 Task: Add Market Corner Cheese Tamales With Roasted Anaheim Chiles to the cart.
Action: Mouse moved to (31, 303)
Screenshot: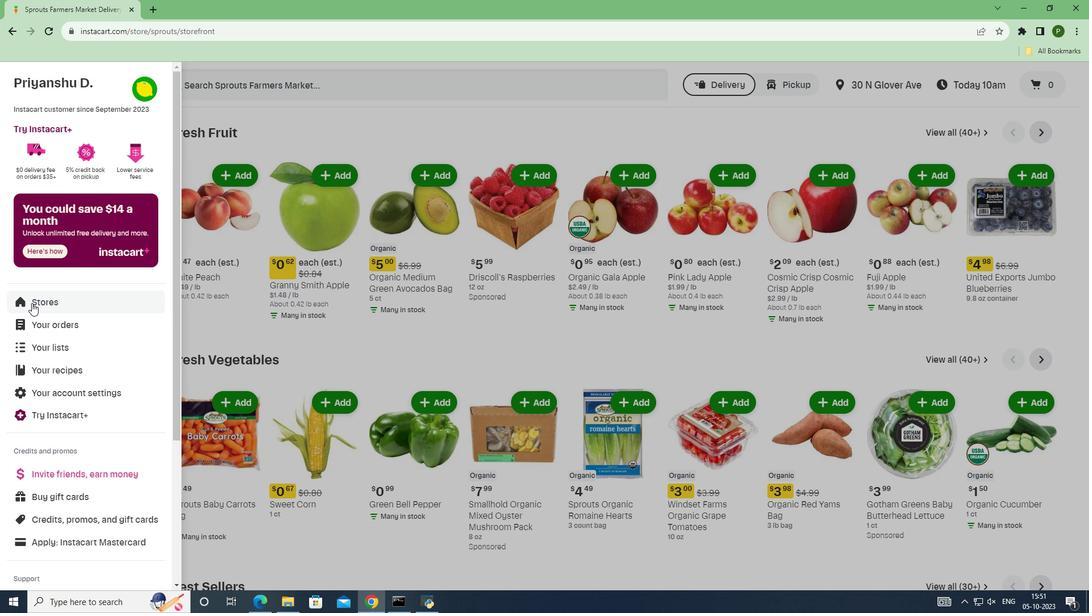
Action: Mouse pressed left at (31, 303)
Screenshot: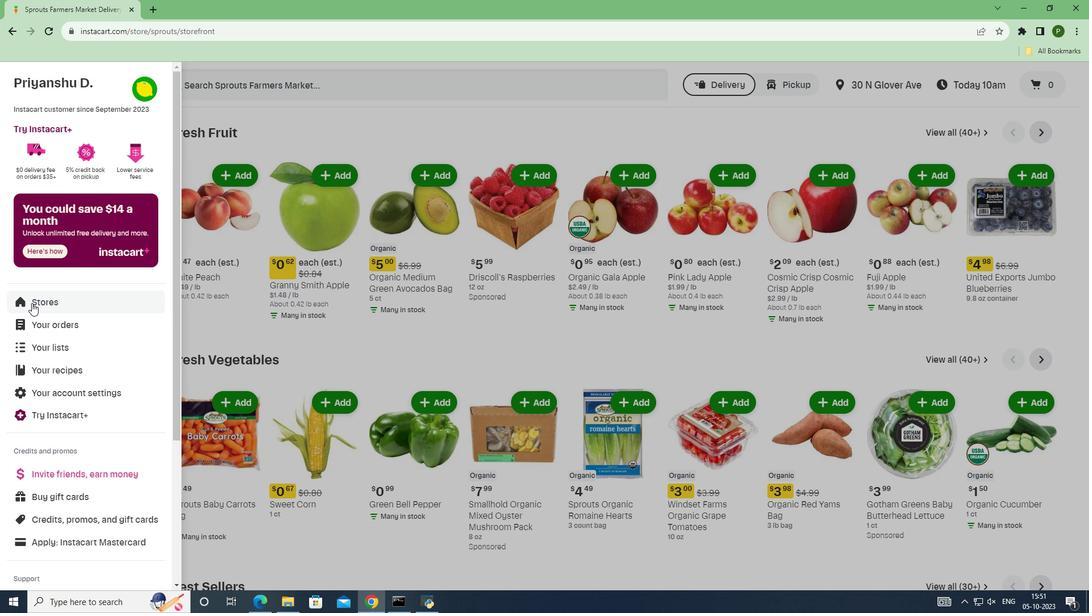 
Action: Mouse moved to (269, 118)
Screenshot: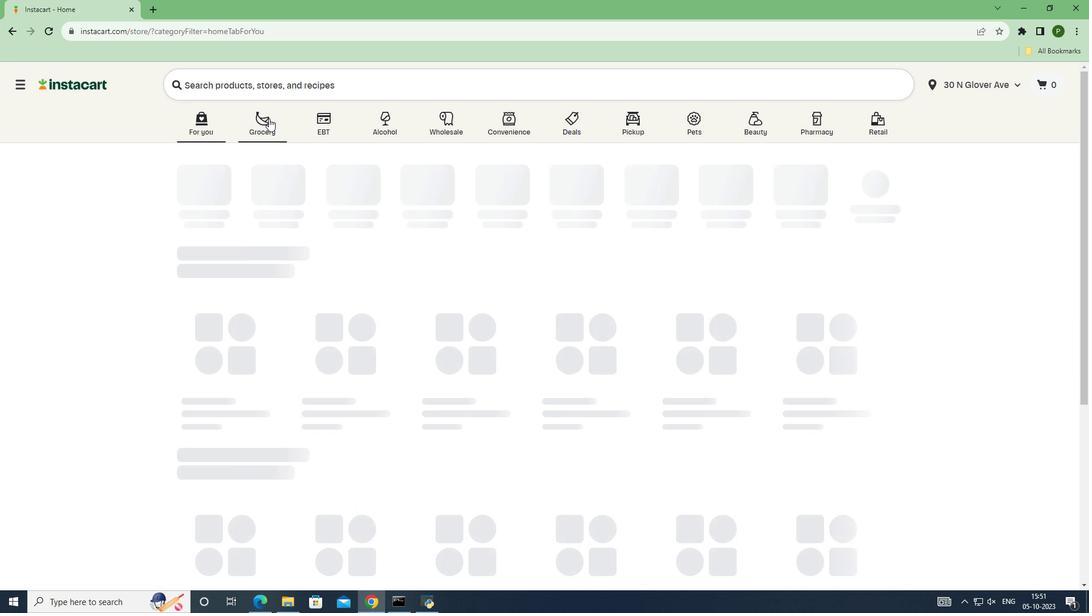 
Action: Mouse pressed left at (269, 118)
Screenshot: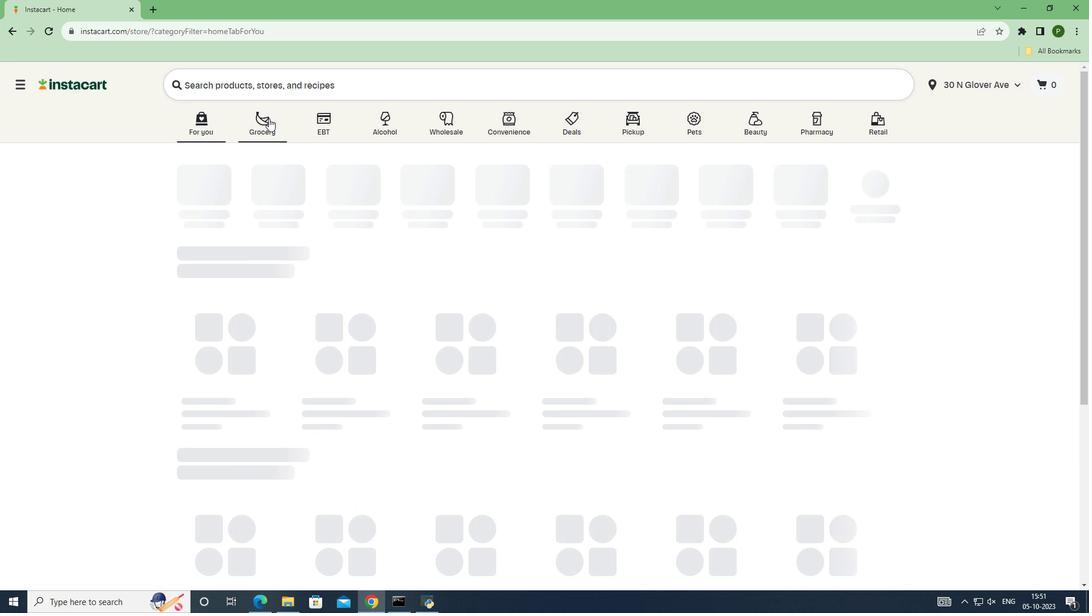 
Action: Mouse moved to (716, 257)
Screenshot: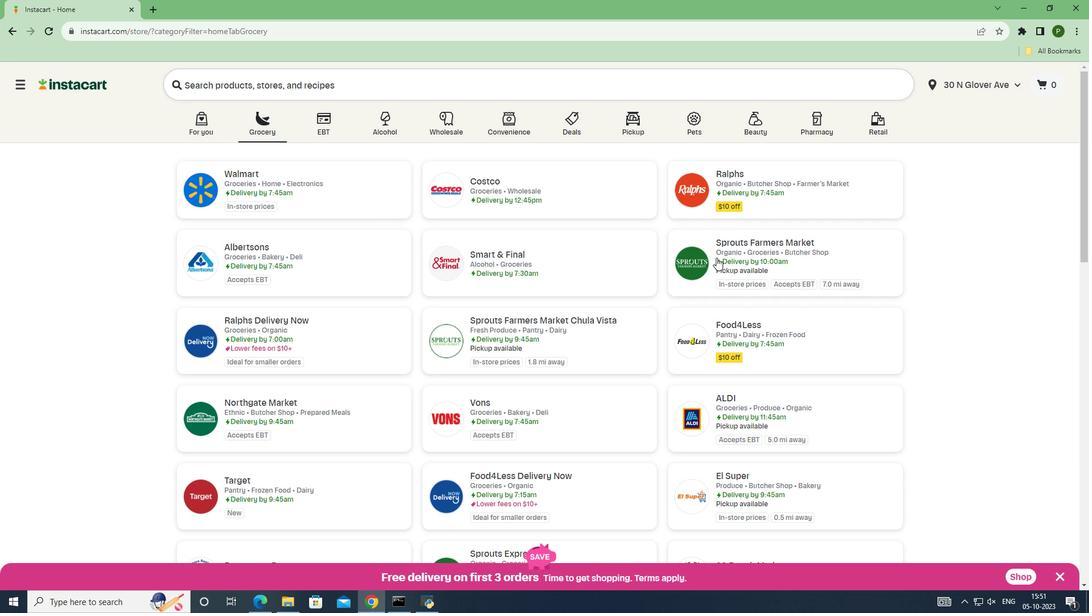 
Action: Mouse pressed left at (716, 257)
Screenshot: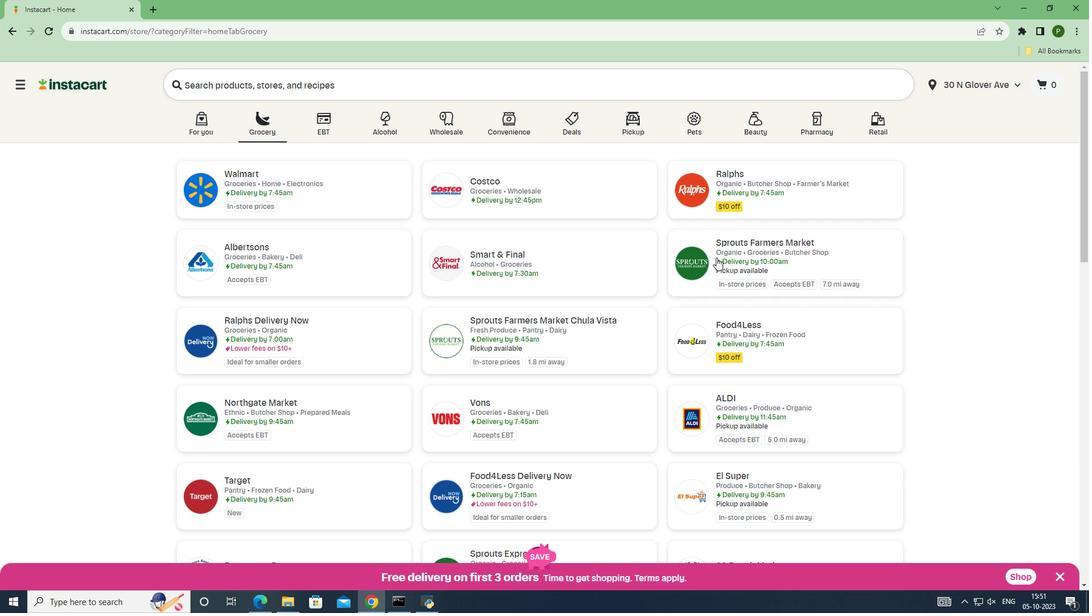 
Action: Mouse moved to (97, 320)
Screenshot: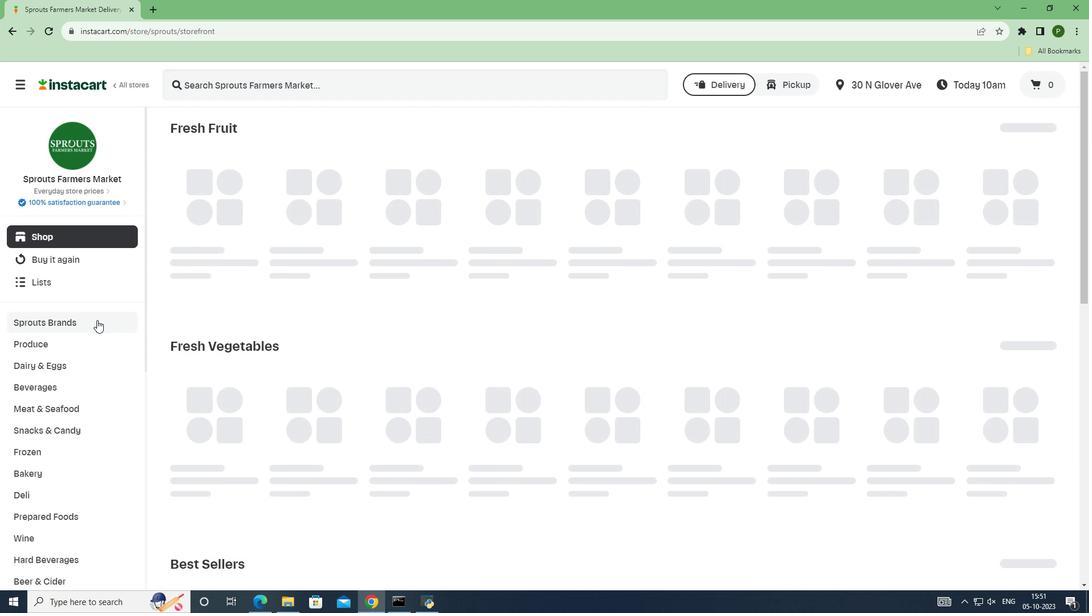 
Action: Mouse pressed left at (97, 320)
Screenshot: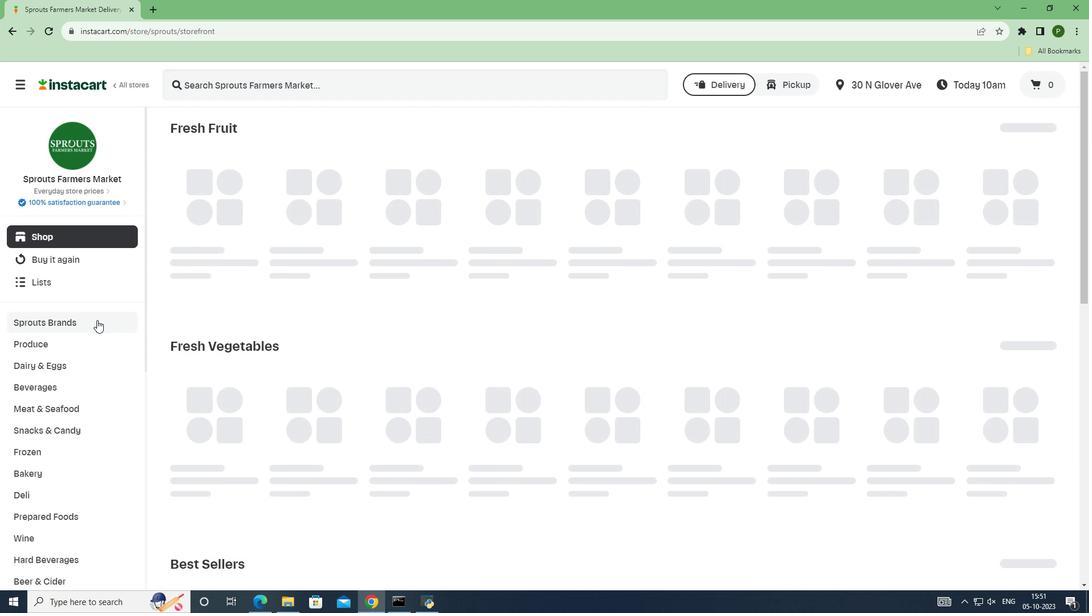 
Action: Mouse moved to (53, 448)
Screenshot: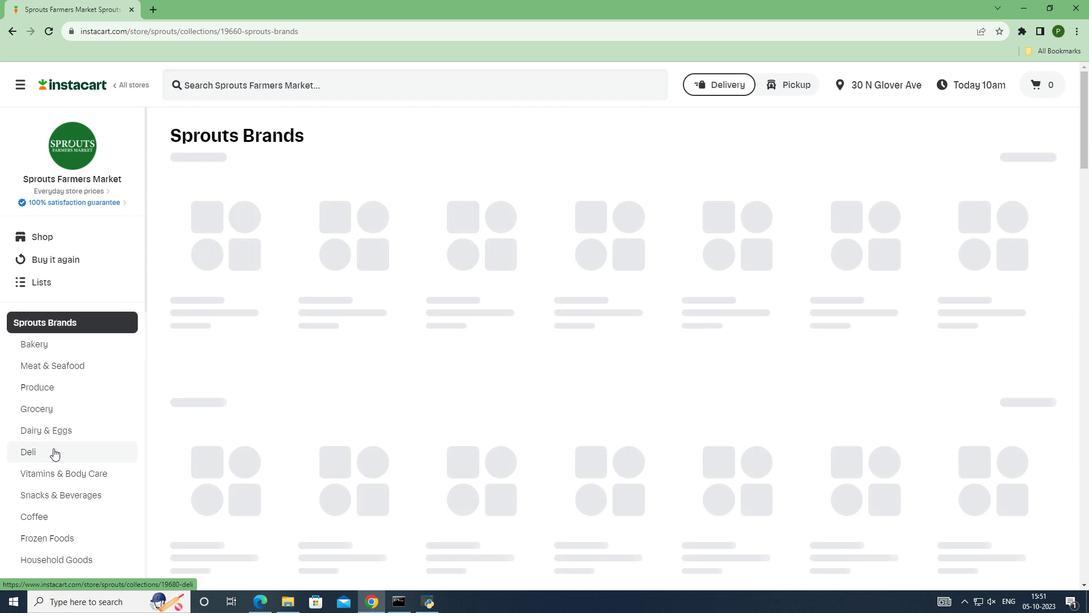 
Action: Mouse pressed left at (53, 448)
Screenshot: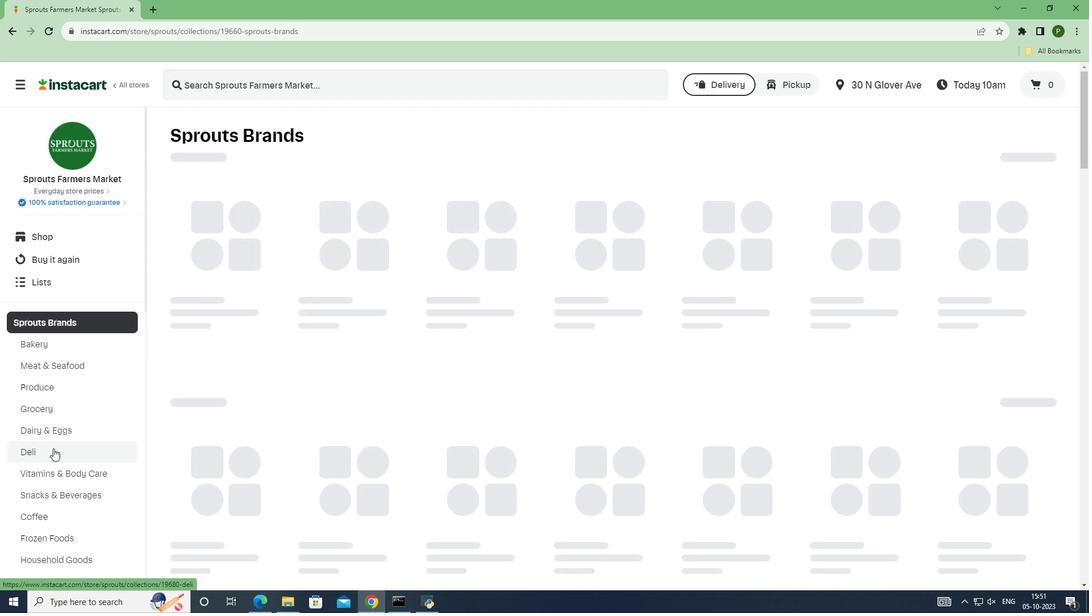 
Action: Mouse moved to (230, 83)
Screenshot: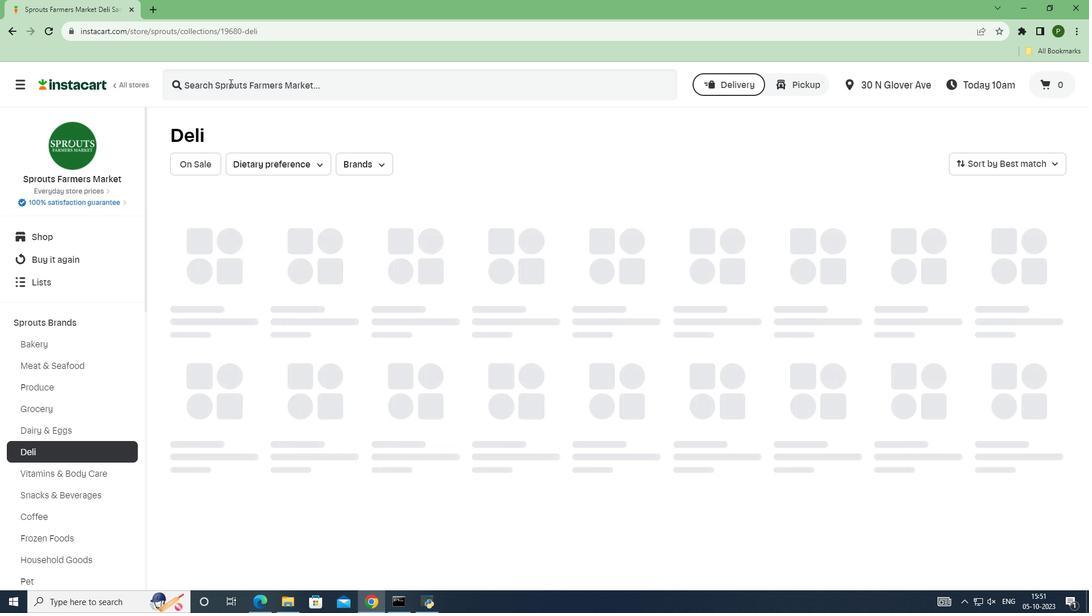 
Action: Mouse pressed left at (230, 83)
Screenshot: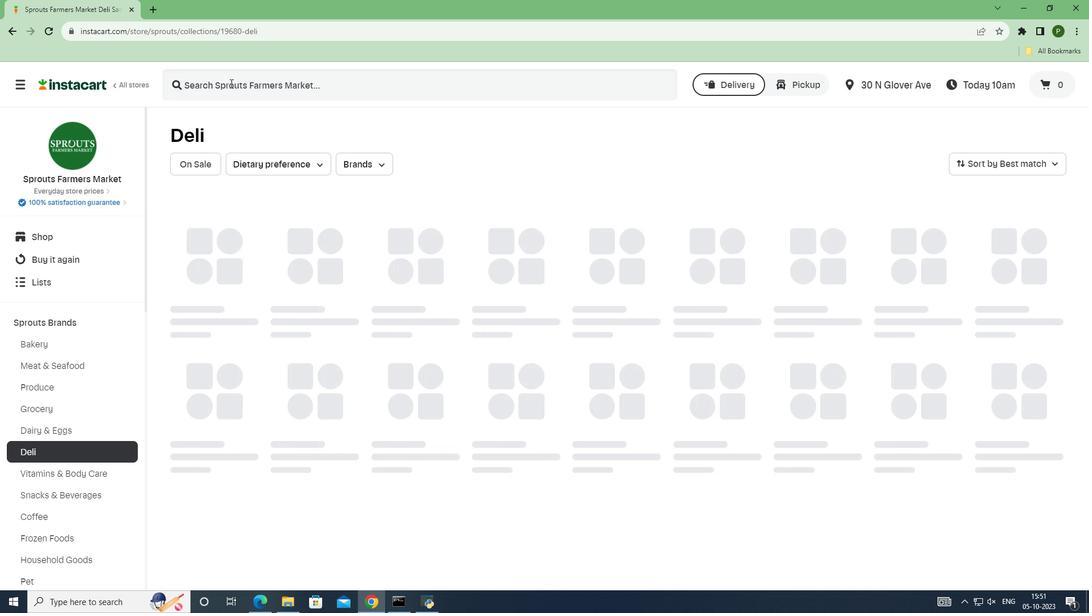 
Action: Key pressed <Key.caps_lock>M<Key.caps_lock>arket<Key.space>corner<Key.space>cheese<Key.space>tamales<Key.space>with<Key.space>roasted<Key.space>am<Key.backspace>naheim<Key.space>chiles<Key.space><Key.enter>
Screenshot: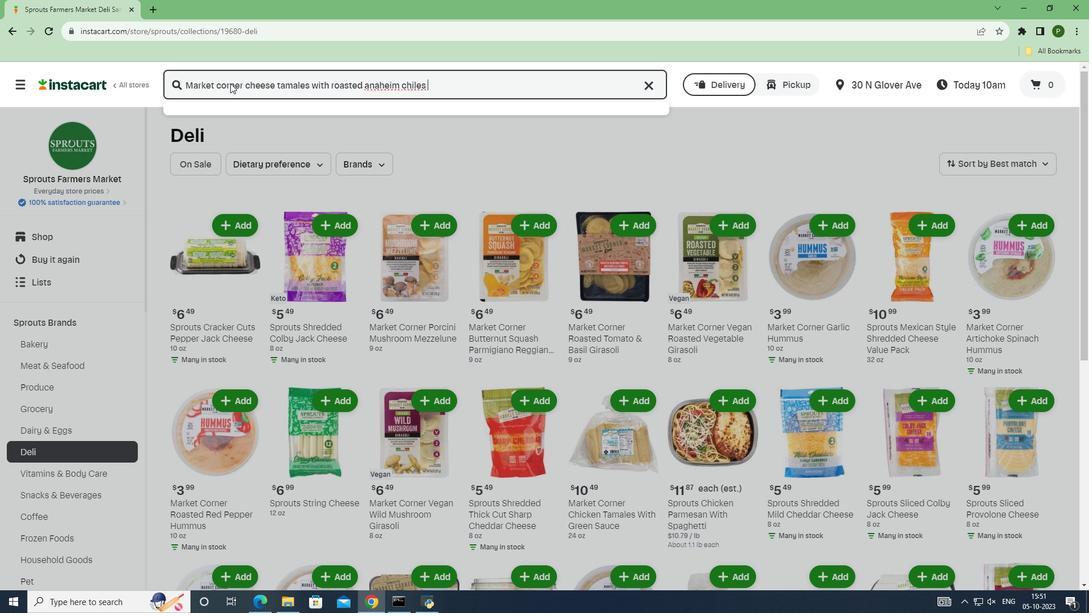 
Action: Mouse moved to (303, 198)
Screenshot: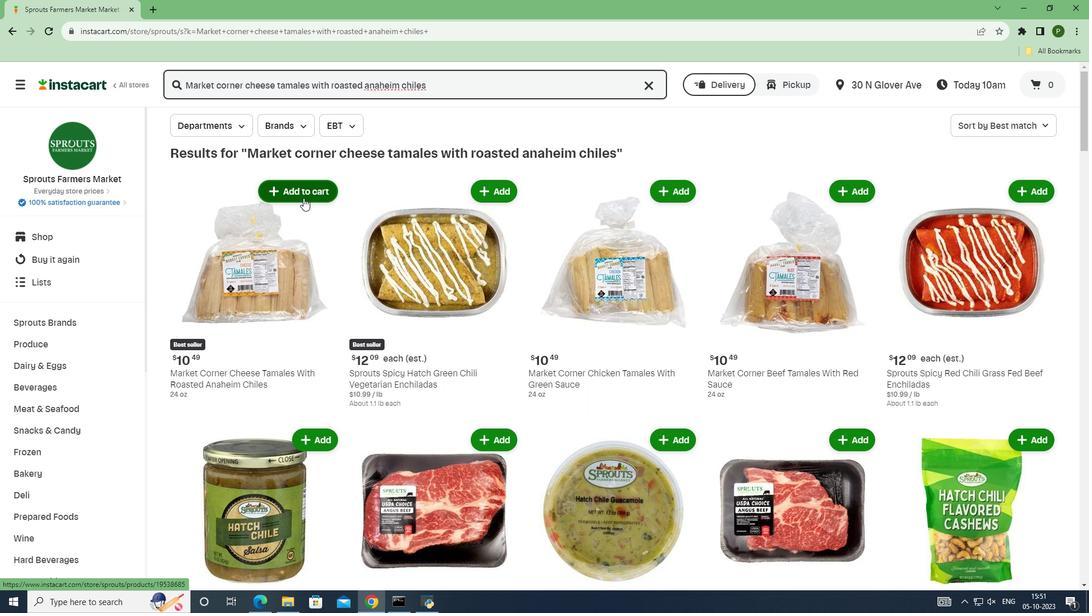 
Action: Mouse pressed left at (303, 198)
Screenshot: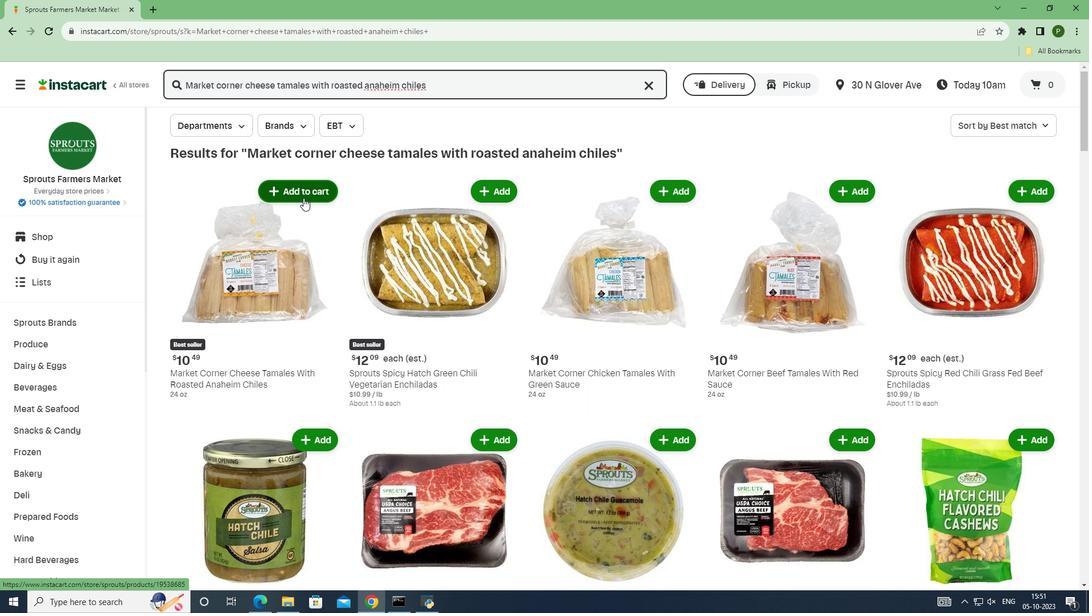 
